 Task: Add a field from the Popular template Priority a blank project AtlasTech
Action: Mouse moved to (40, 246)
Screenshot: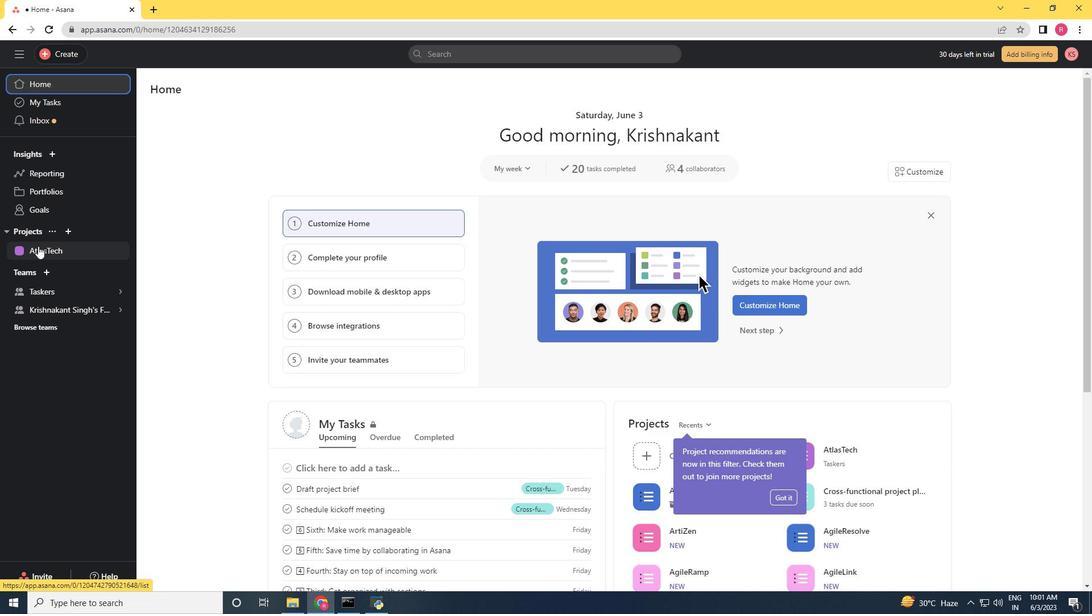 
Action: Mouse pressed left at (39, 246)
Screenshot: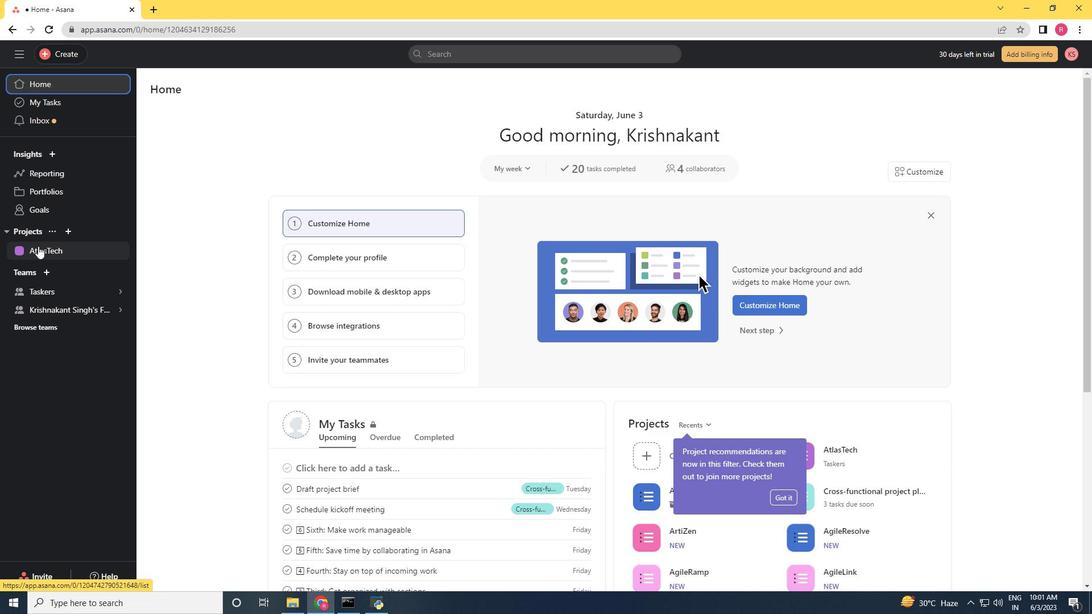 
Action: Mouse moved to (1057, 95)
Screenshot: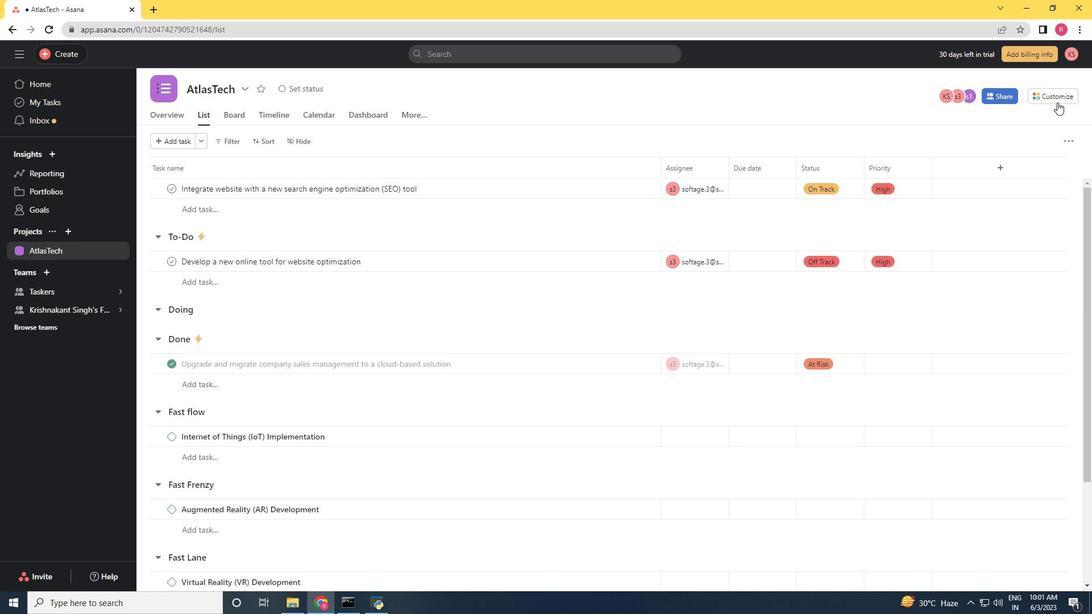 
Action: Mouse pressed left at (1057, 95)
Screenshot: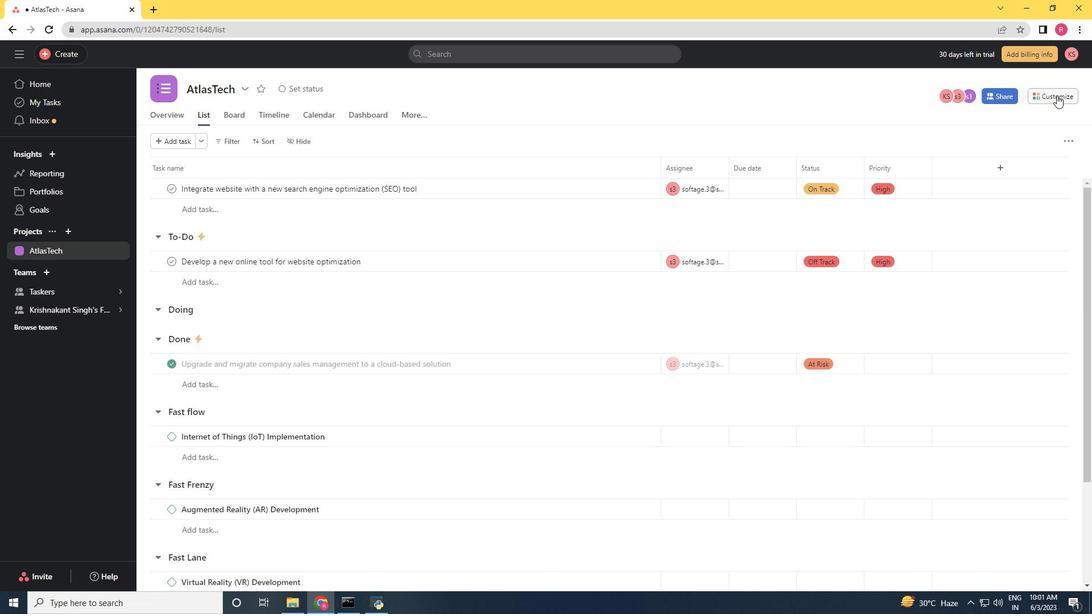 
Action: Mouse moved to (862, 253)
Screenshot: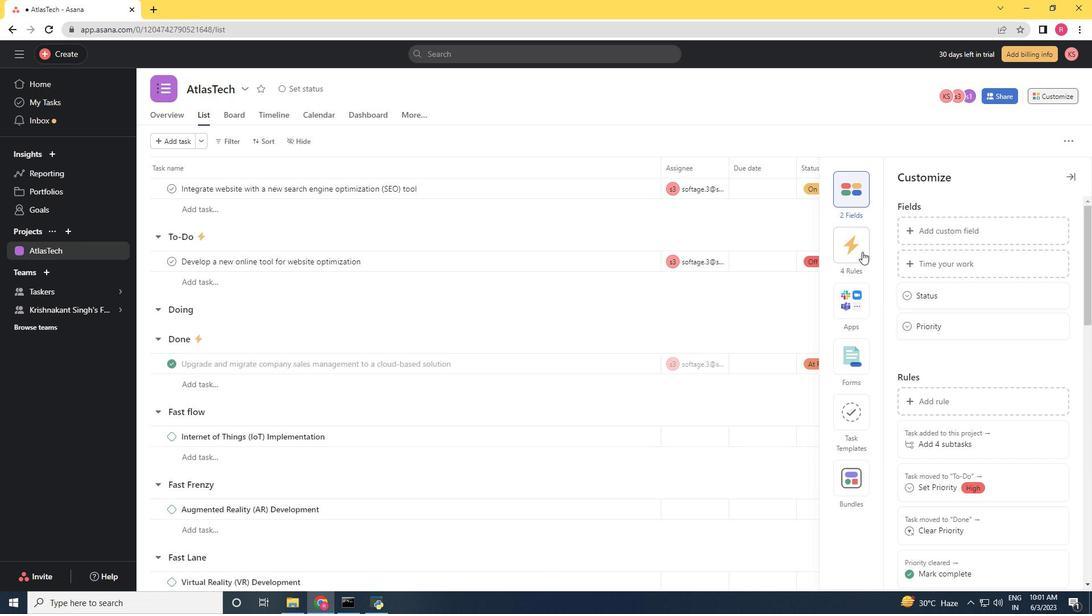 
Action: Mouse pressed left at (862, 253)
Screenshot: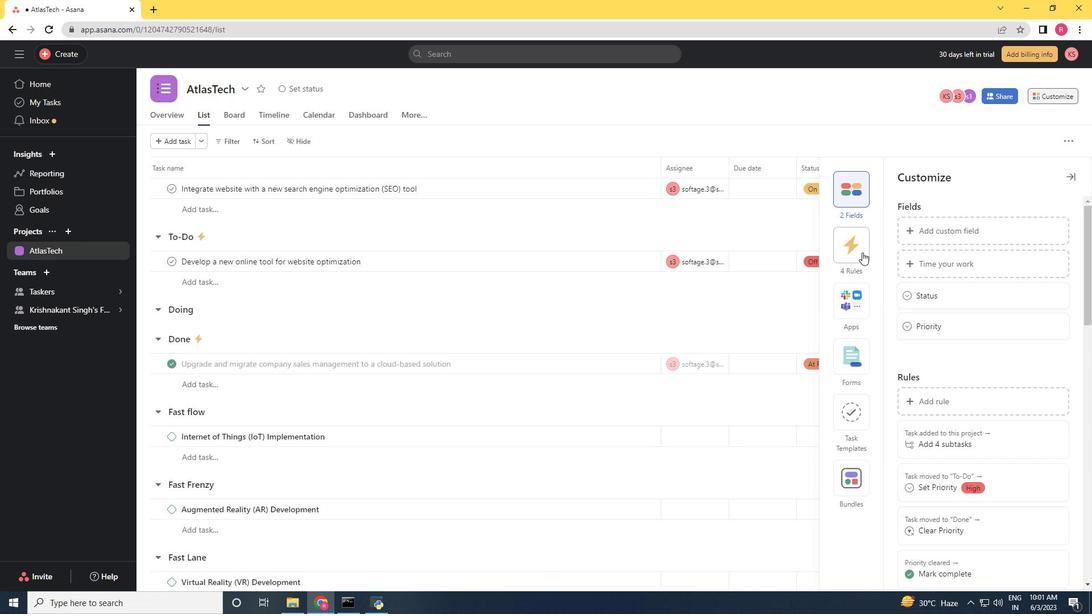 
Action: Mouse moved to (922, 228)
Screenshot: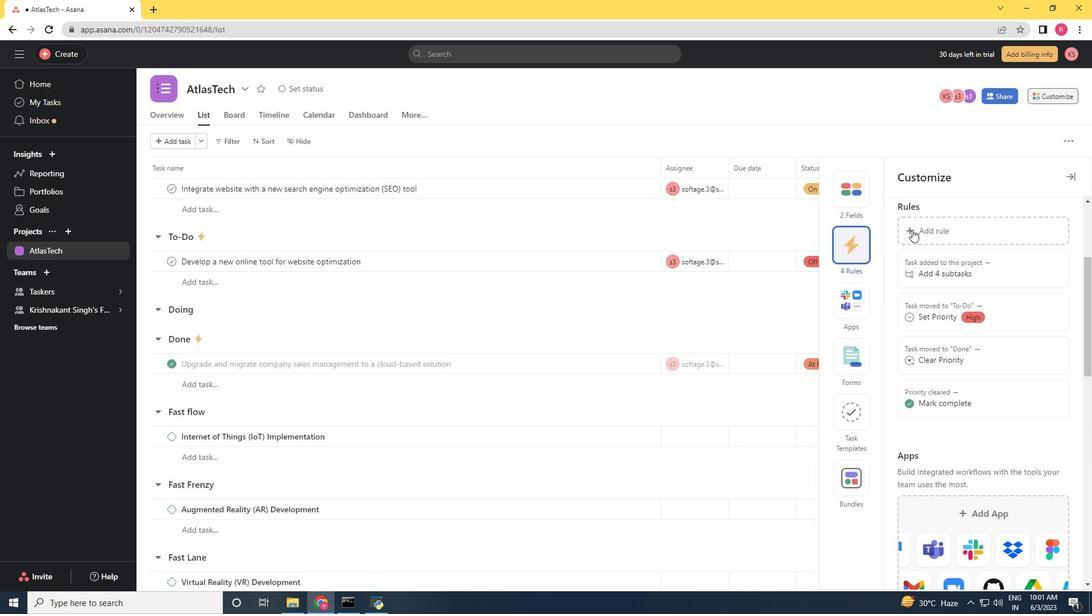 
Action: Mouse pressed left at (922, 228)
Screenshot: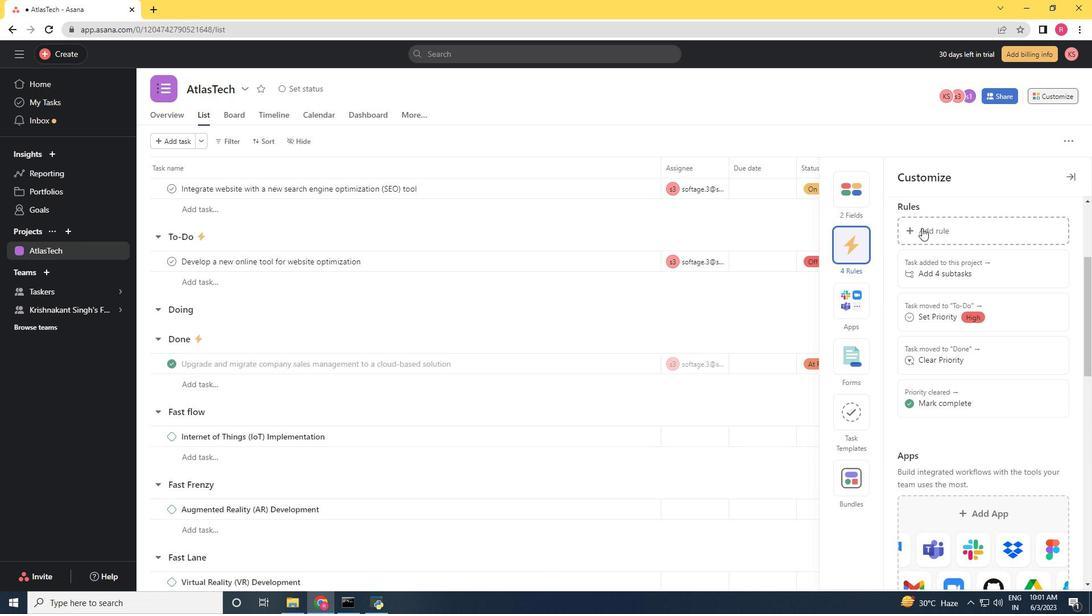
Action: Mouse moved to (859, 78)
Screenshot: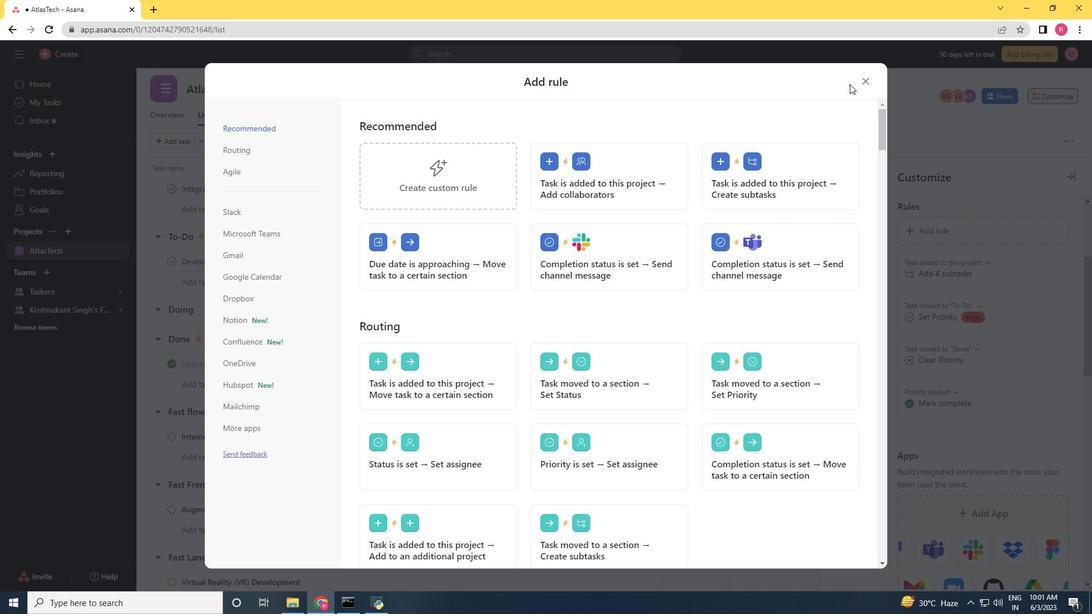 
Action: Mouse pressed left at (859, 78)
Screenshot: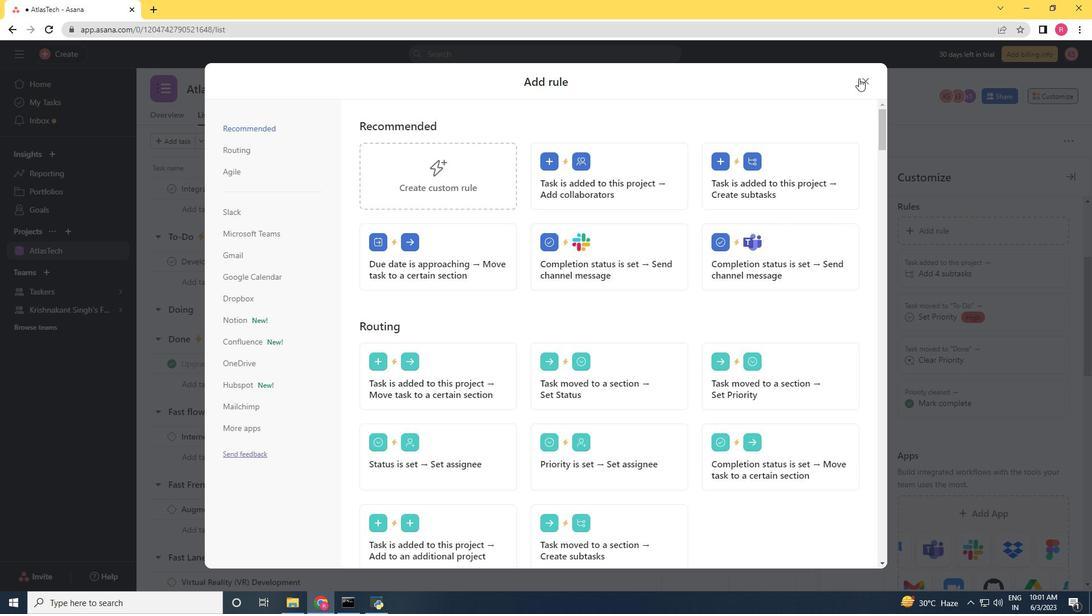 
Action: Mouse moved to (1046, 101)
Screenshot: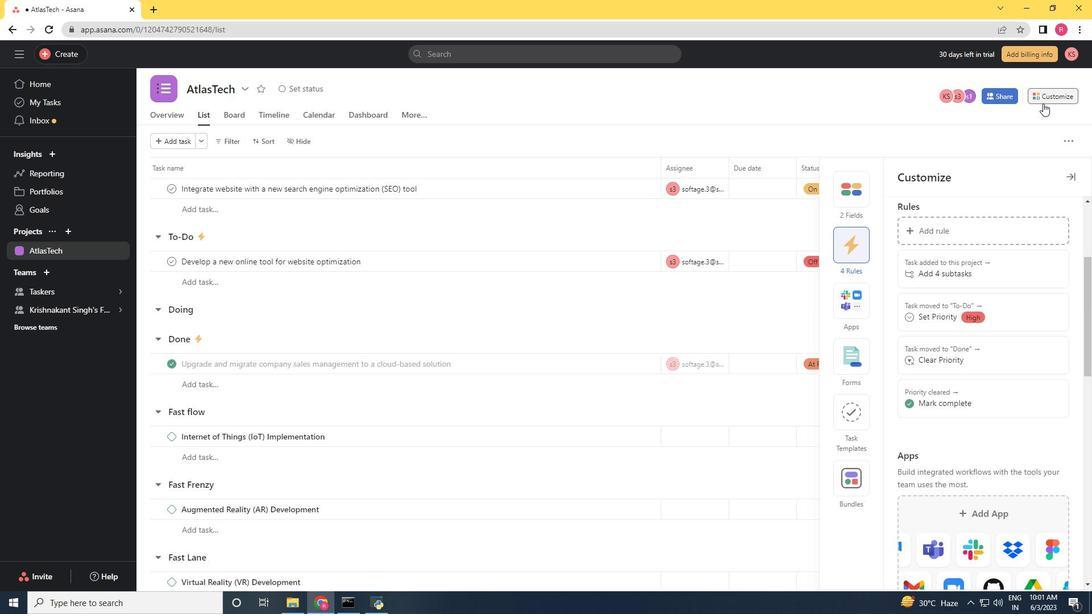
Action: Mouse pressed left at (1046, 101)
Screenshot: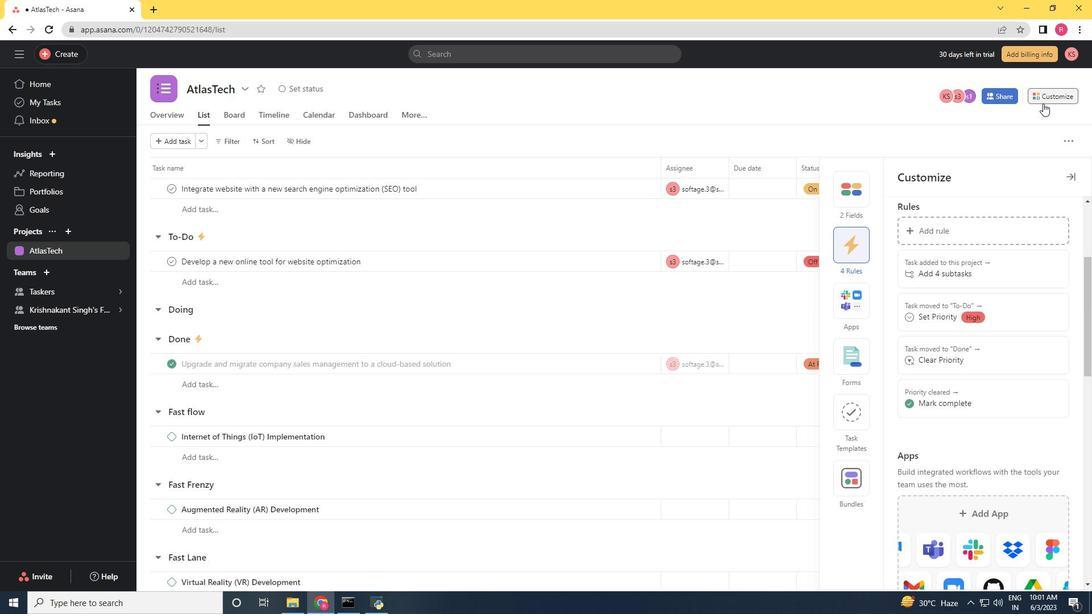 
Action: Mouse moved to (1030, 95)
Screenshot: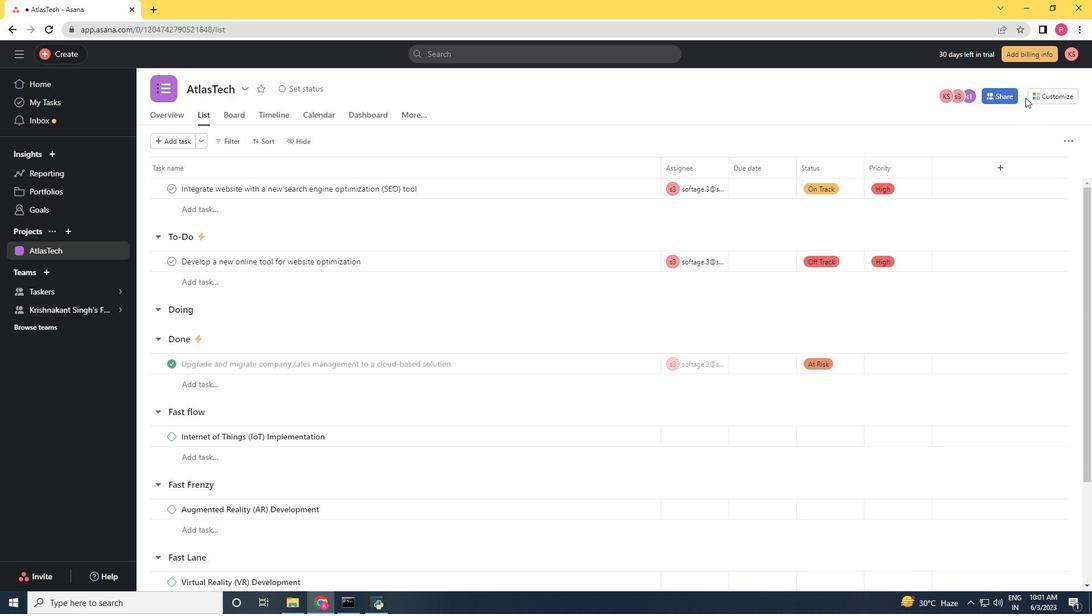 
Action: Mouse pressed left at (1030, 95)
Screenshot: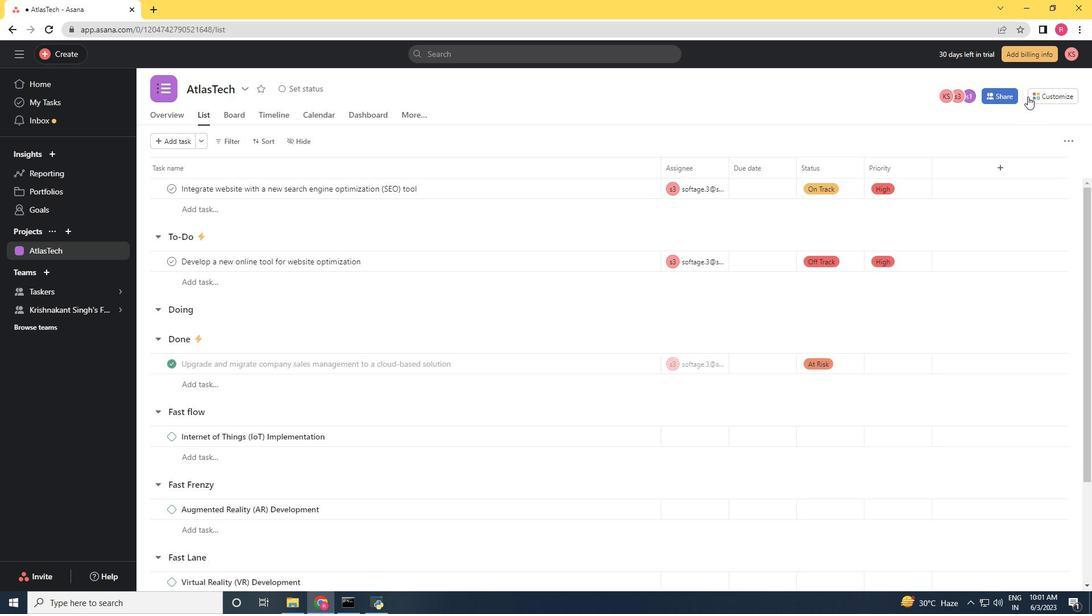 
Action: Mouse moved to (930, 224)
Screenshot: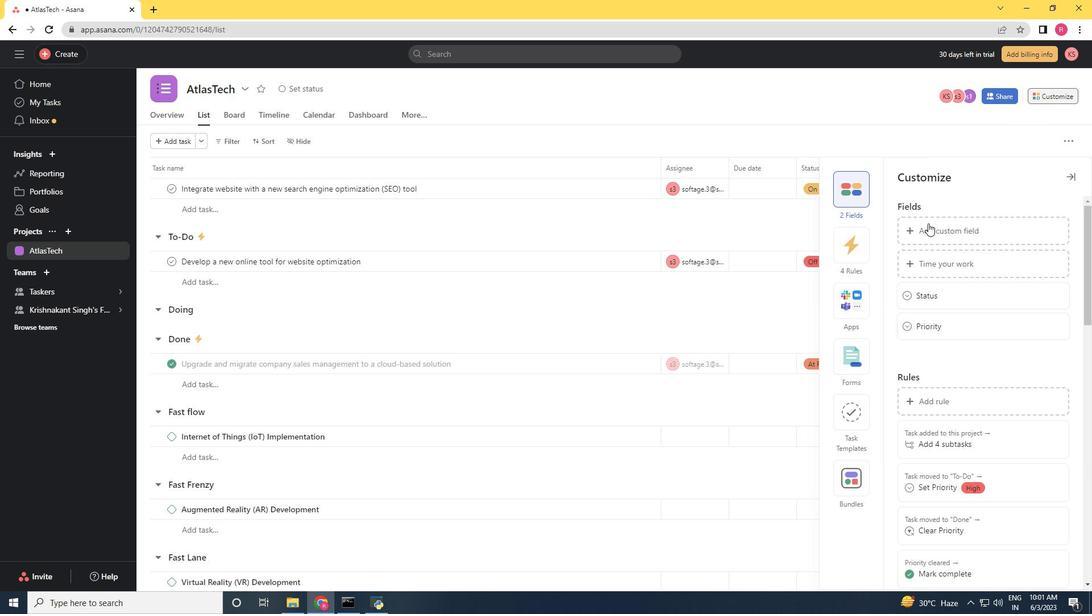 
Action: Mouse pressed left at (930, 224)
Screenshot: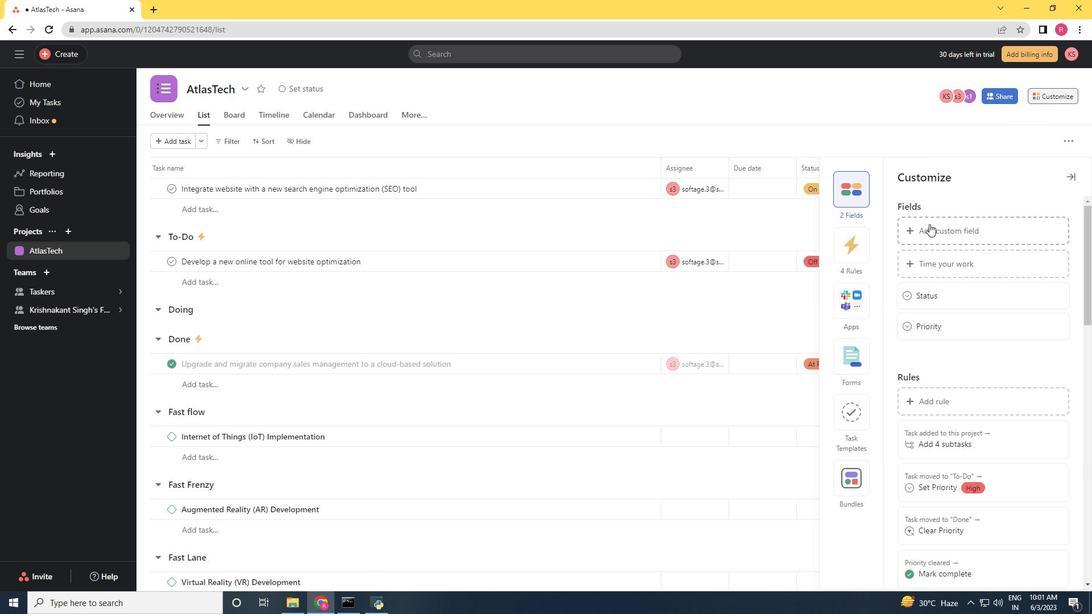 
Action: Mouse moved to (506, 186)
Screenshot: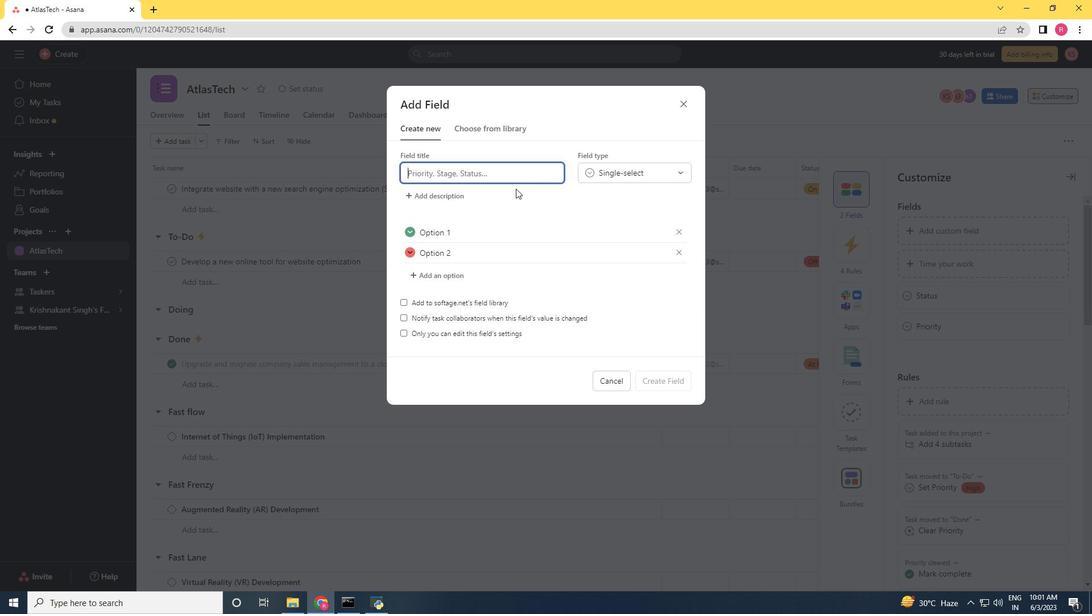 
Action: Key pressed <Key.shift><Key.shift><Key.shift><Key.shift><Key.shift><Key.shift><Key.shift><Key.shift><Key.shift><Key.shift><Key.shift><Key.shift><Key.shift><Key.shift><Key.shift><Key.shift><Key.shift><Key.shift><Key.shift><Key.shift><Key.shift><Key.shift><Key.shift><Key.shift><Key.shift><Key.shift><Key.shift><Key.shift><Key.shift><Key.shift><Key.shift><Key.shift><Key.shift><Key.shift><Key.shift><Key.shift><Key.shift><Key.shift><Key.shift><Key.shift><Key.shift><Key.shift><Key.shift><Key.shift><Key.shift><Key.shift><Key.shift><Key.shift><Key.shift><Key.shift><Key.shift><Key.shift><Key.shift><Key.shift><Key.shift><Key.shift>Po<Key.backspace><Key.backspace><Key.backspace><Key.backspace><Key.shift><Key.shift><Key.shift><Key.shift><Key.shift><Key.shift><Key.shift><Key.shift><Key.shift><Key.shift><Key.shift><Key.shift>Priority
Screenshot: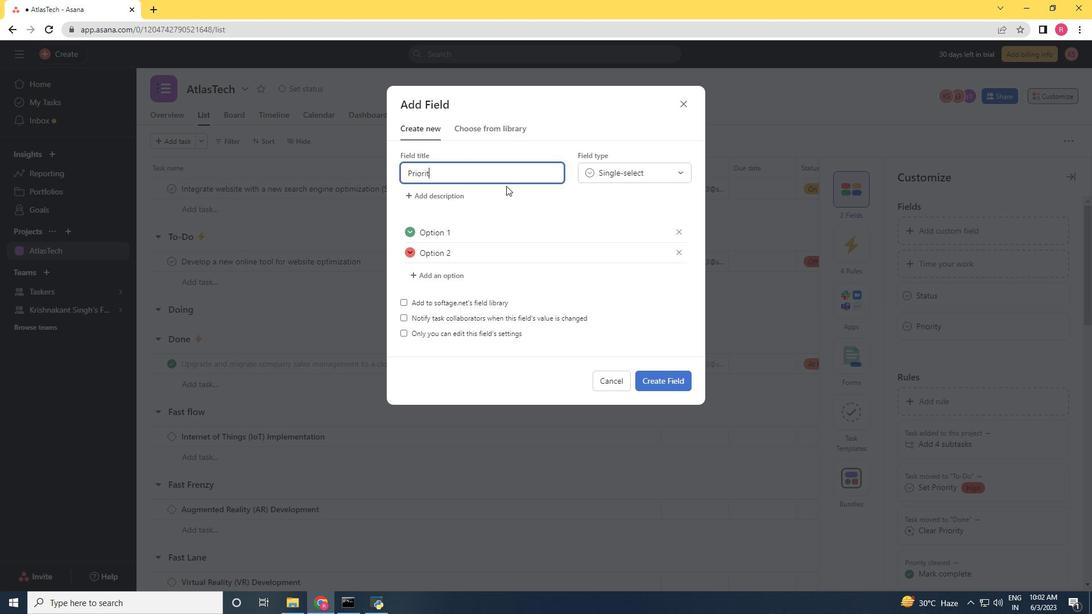 
Action: Mouse moved to (665, 376)
Screenshot: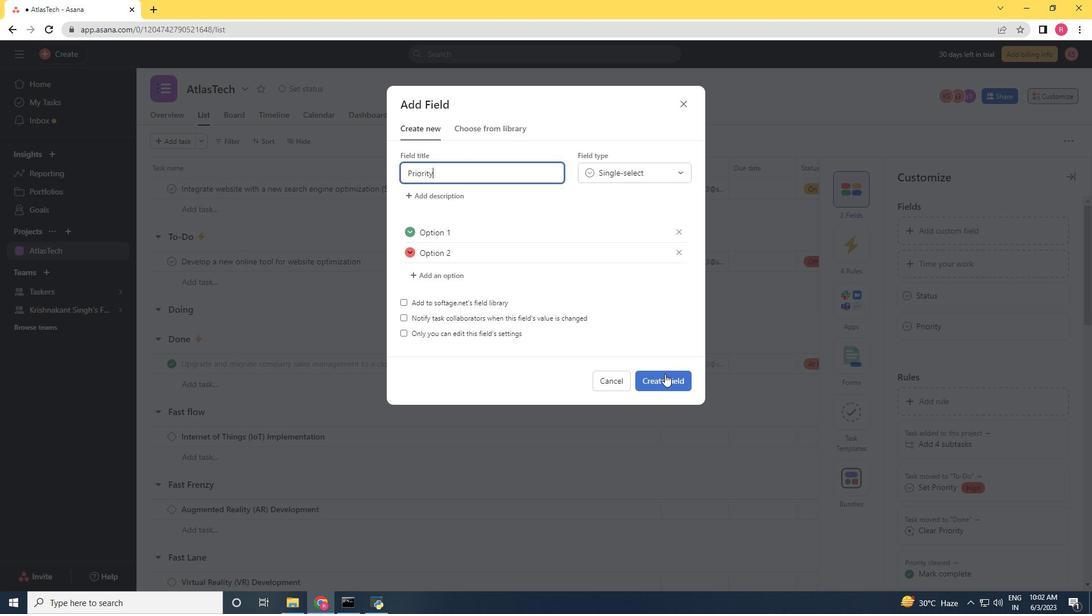 
Action: Mouse pressed left at (665, 376)
Screenshot: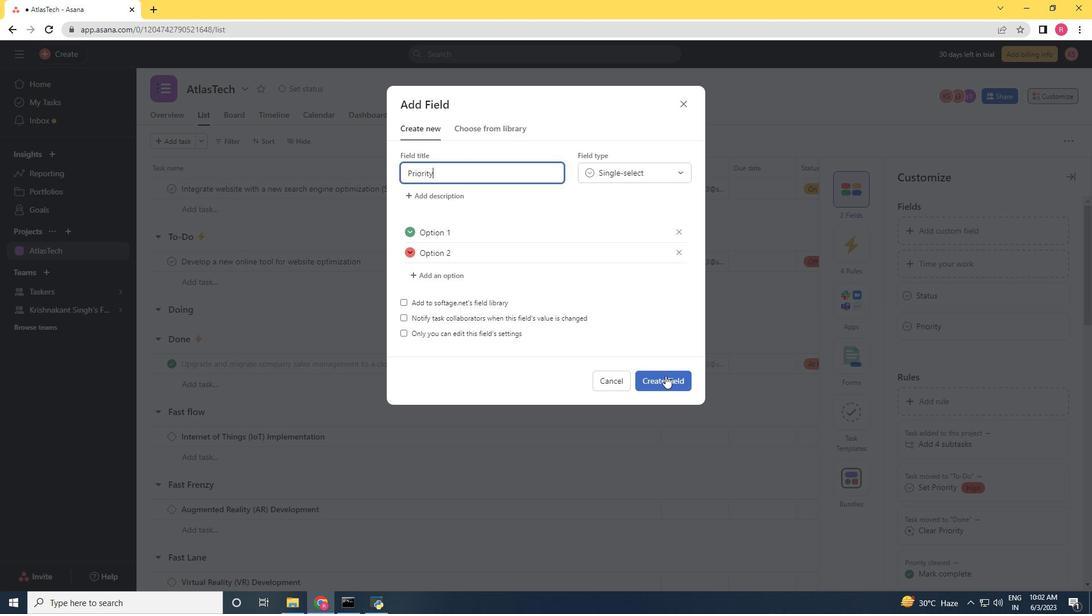 
Action: Mouse moved to (660, 381)
Screenshot: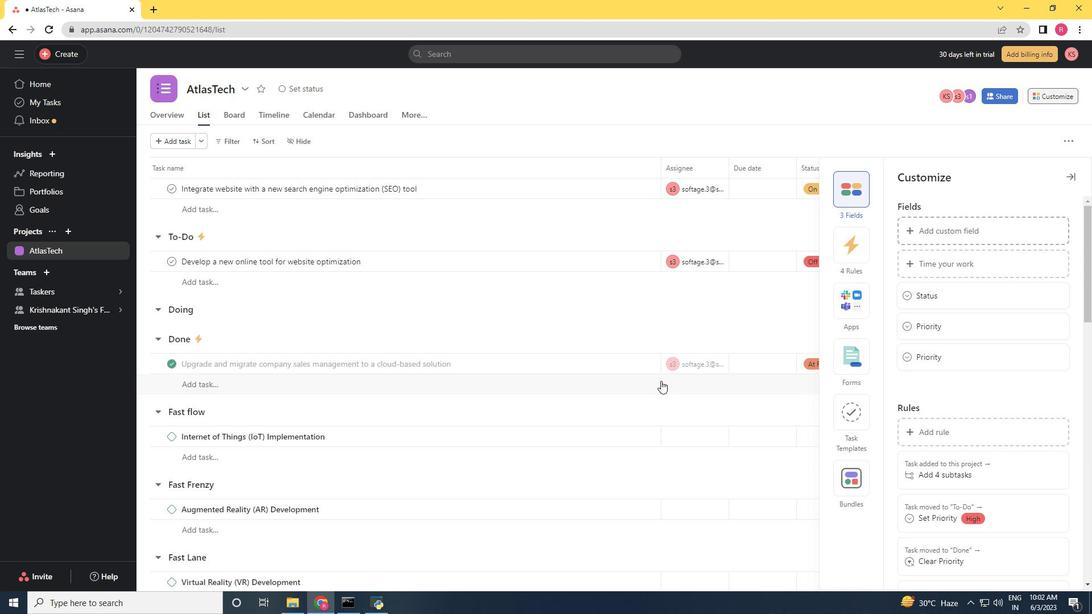 
